 Task: Sort the products in the category "Sushi" by price (lowest first).
Action: Mouse moved to (20, 141)
Screenshot: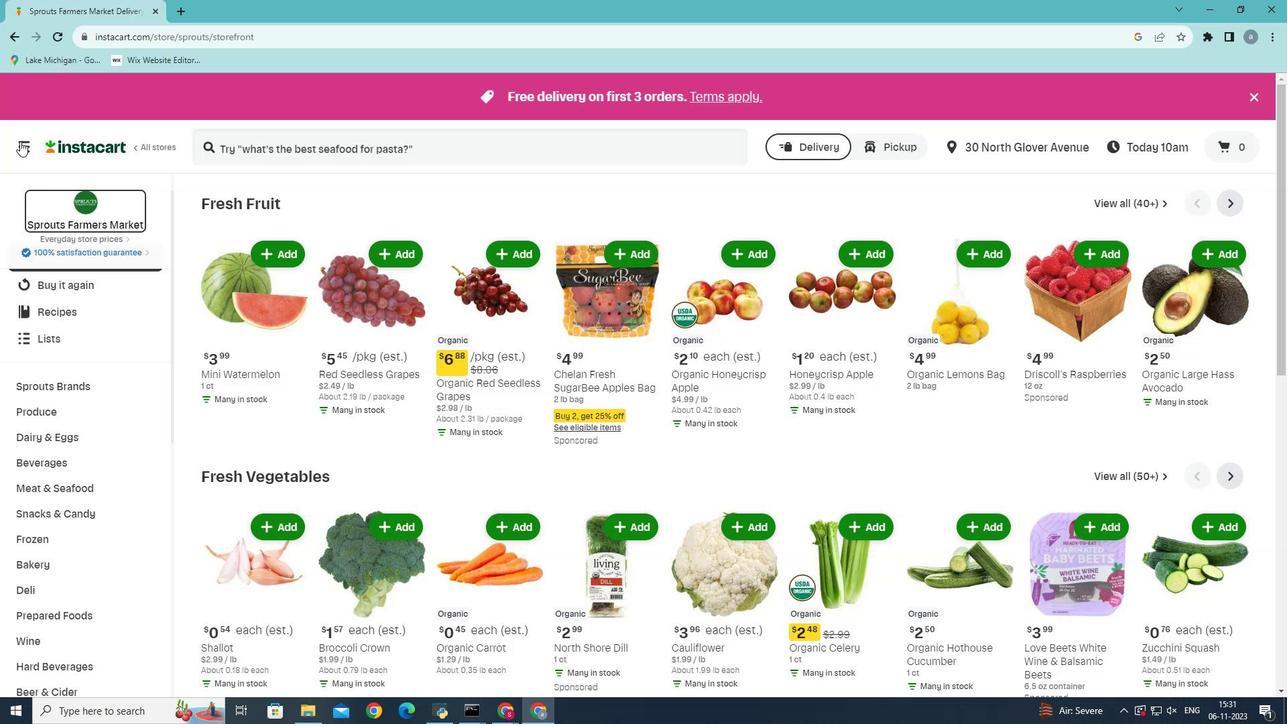 
Action: Mouse pressed left at (20, 141)
Screenshot: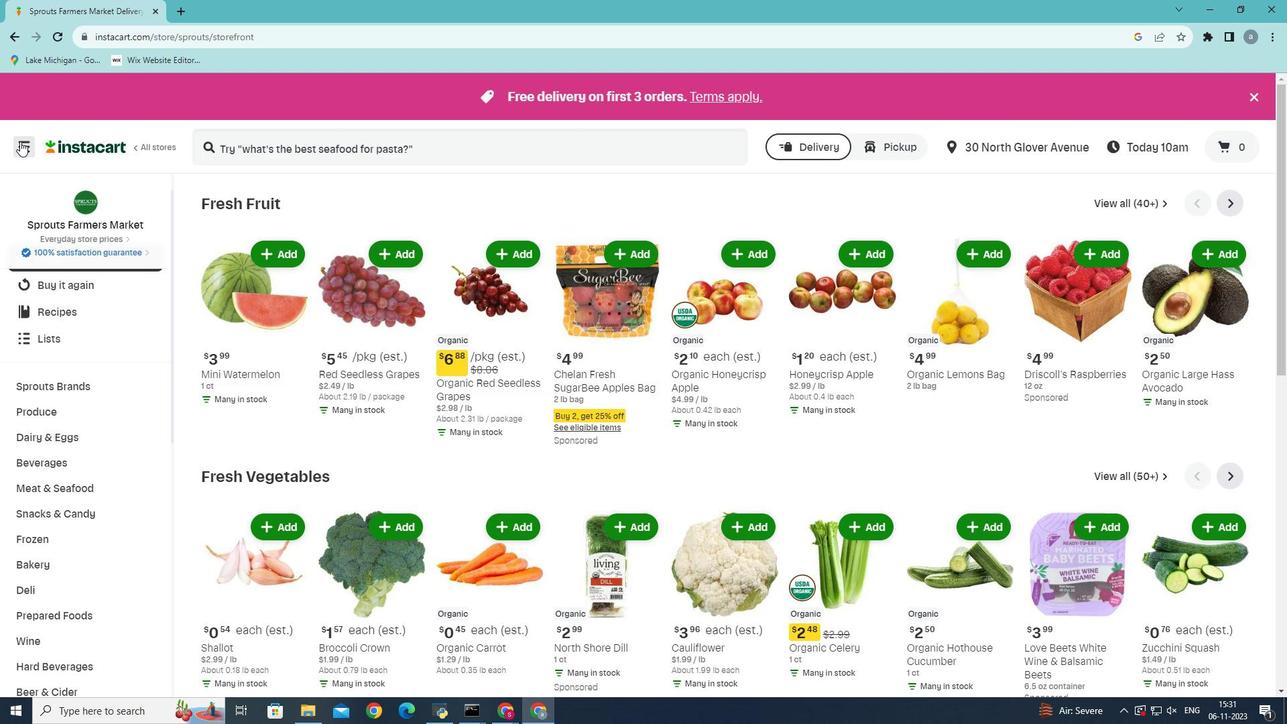 
Action: Mouse moved to (55, 374)
Screenshot: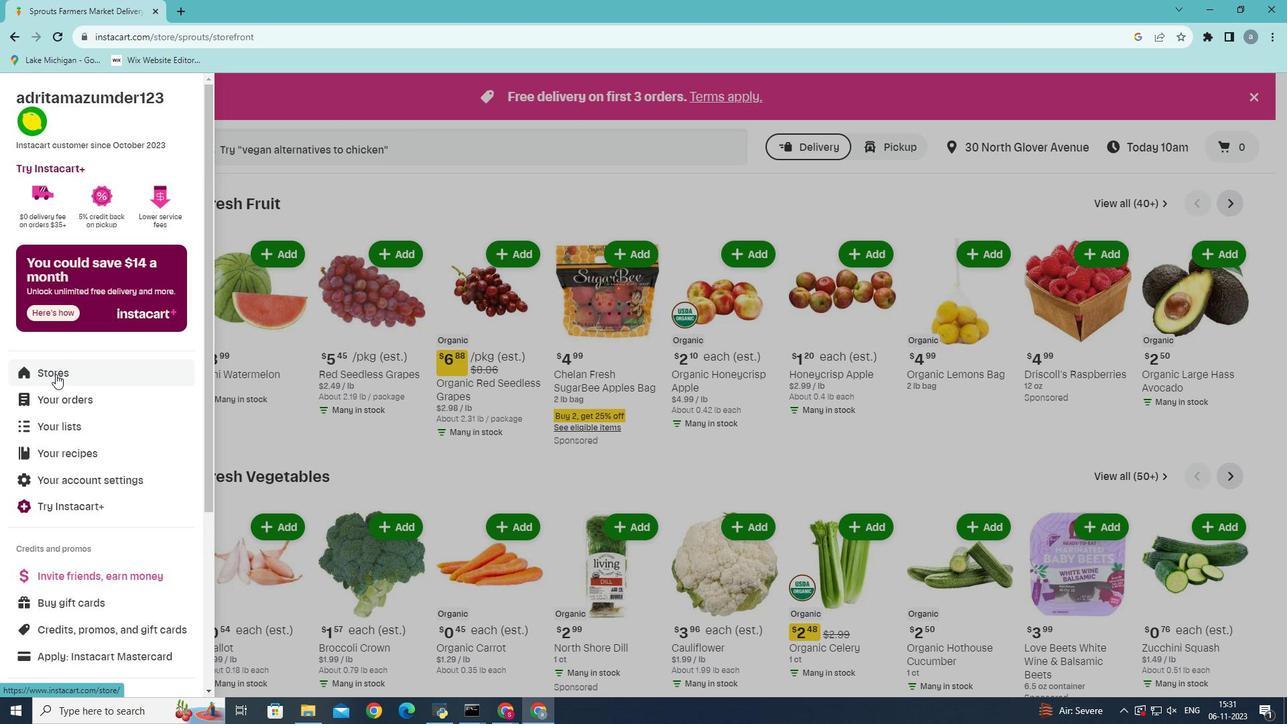 
Action: Mouse pressed left at (55, 374)
Screenshot: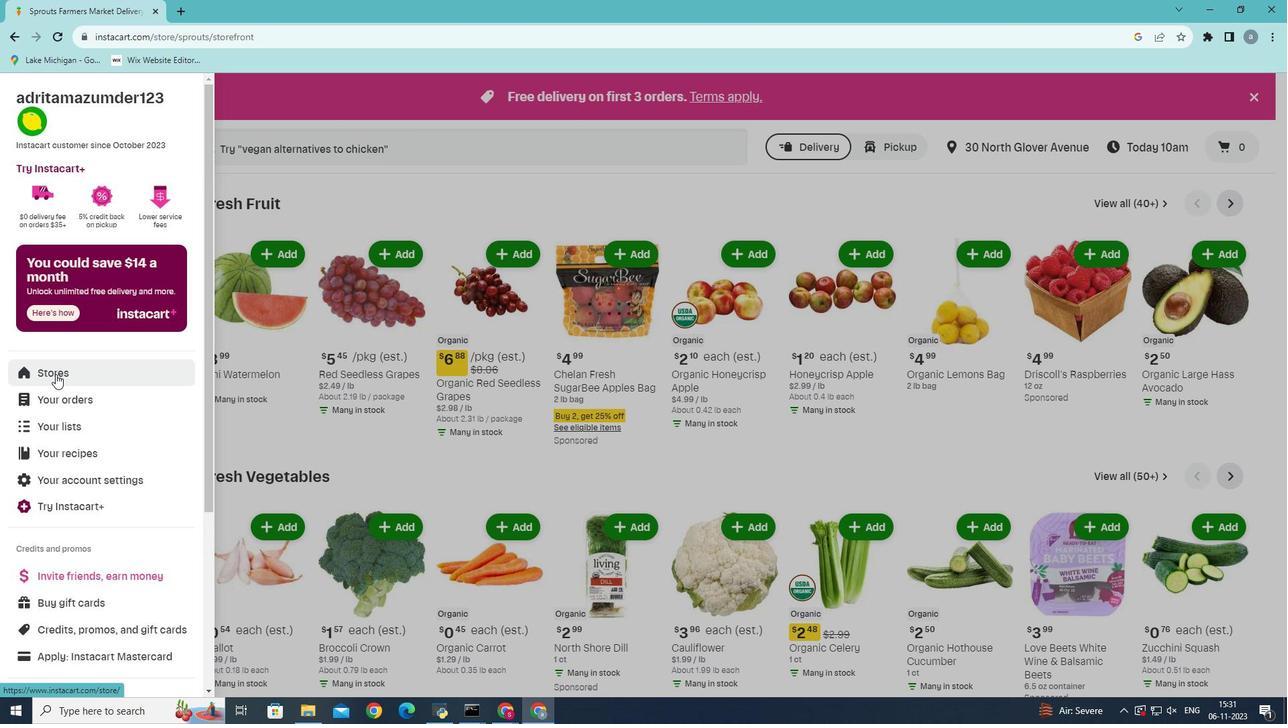 
Action: Mouse moved to (324, 155)
Screenshot: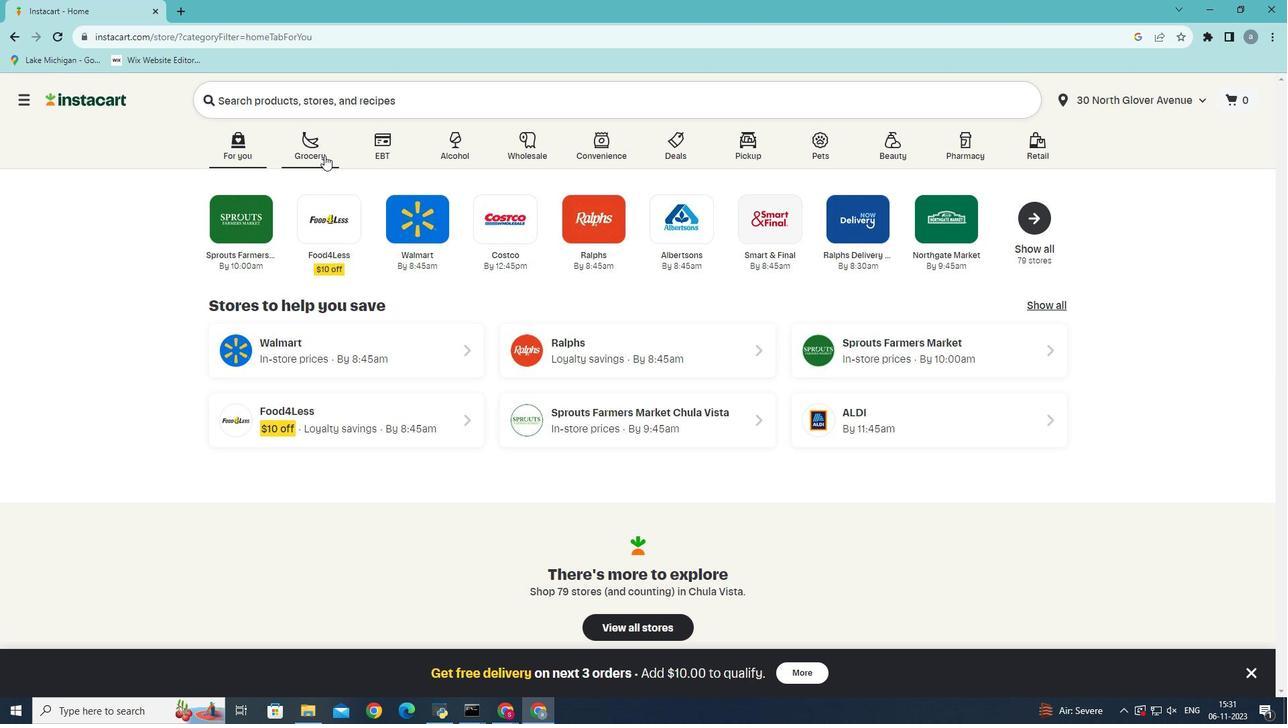 
Action: Mouse pressed left at (324, 155)
Screenshot: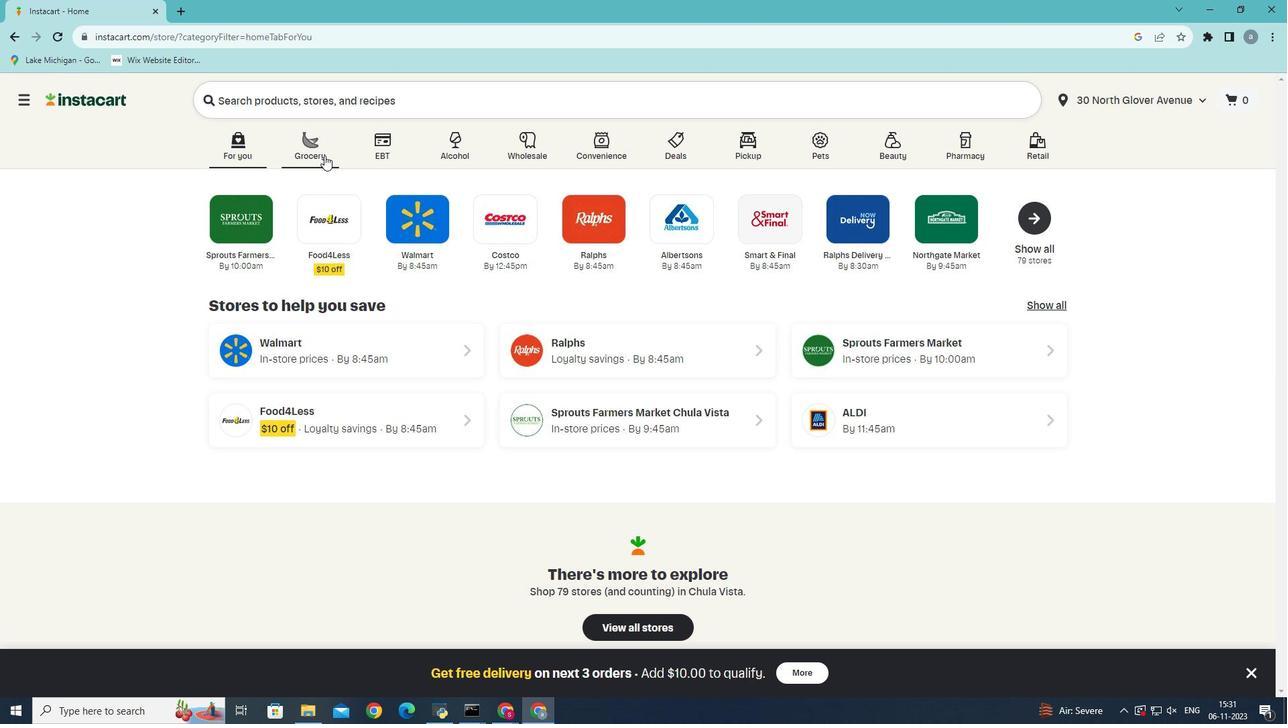 
Action: Mouse moved to (334, 398)
Screenshot: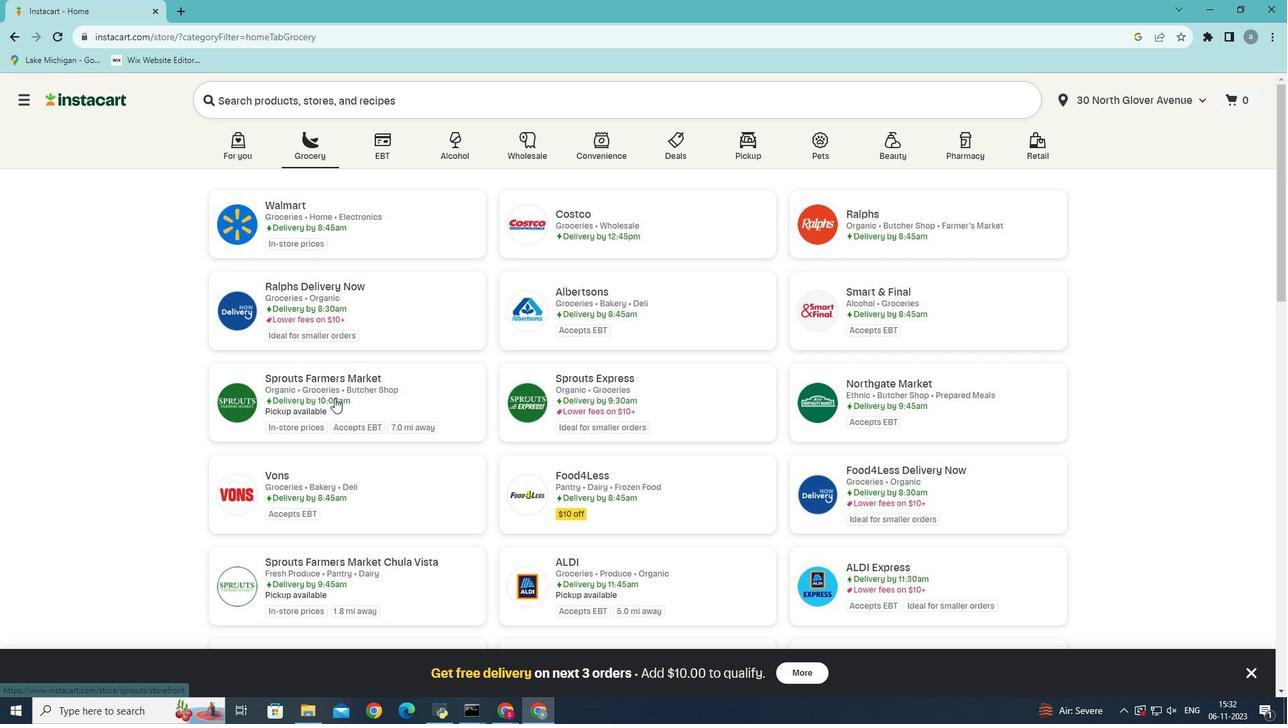 
Action: Mouse pressed left at (334, 398)
Screenshot: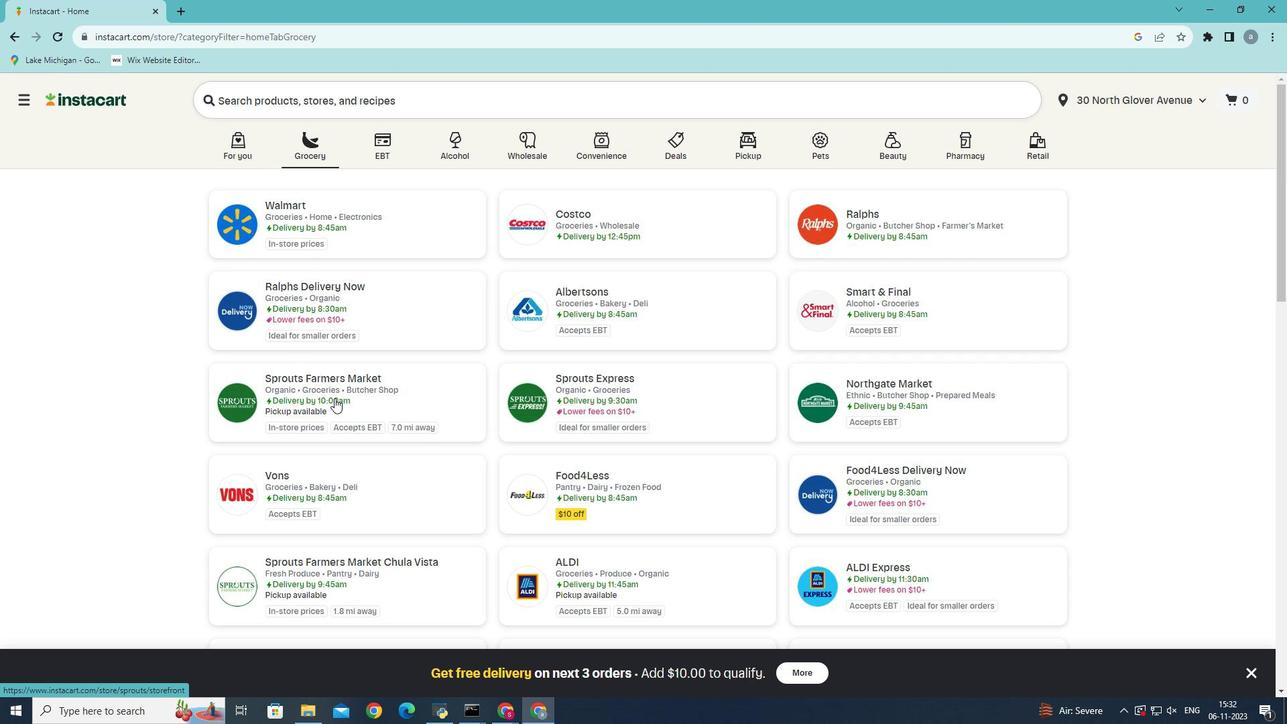 
Action: Mouse moved to (81, 633)
Screenshot: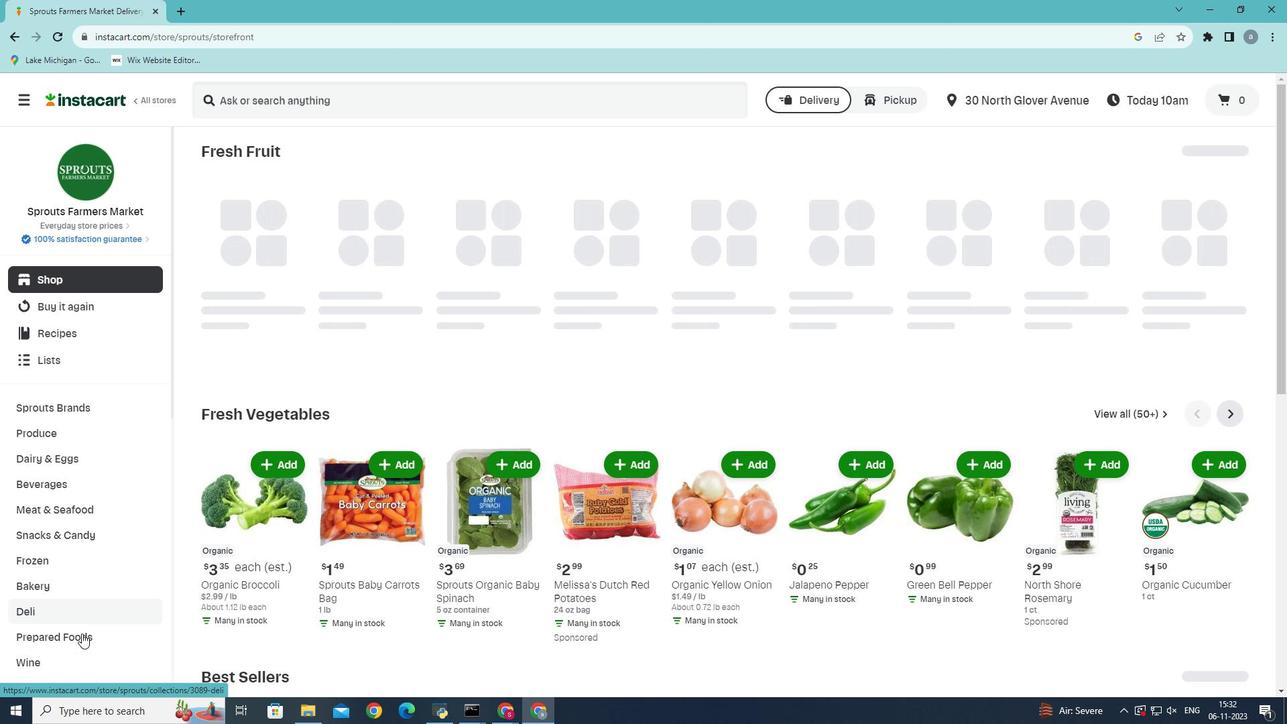 
Action: Mouse pressed left at (81, 633)
Screenshot: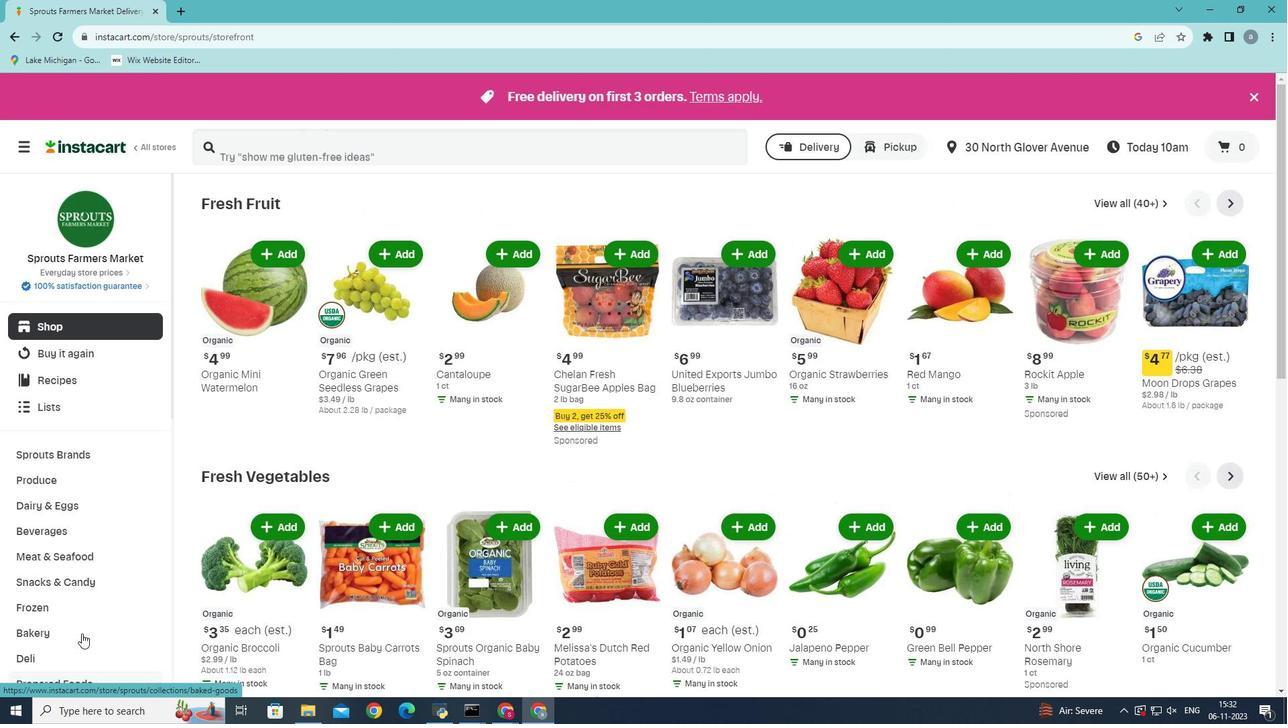 
Action: Mouse moved to (70, 648)
Screenshot: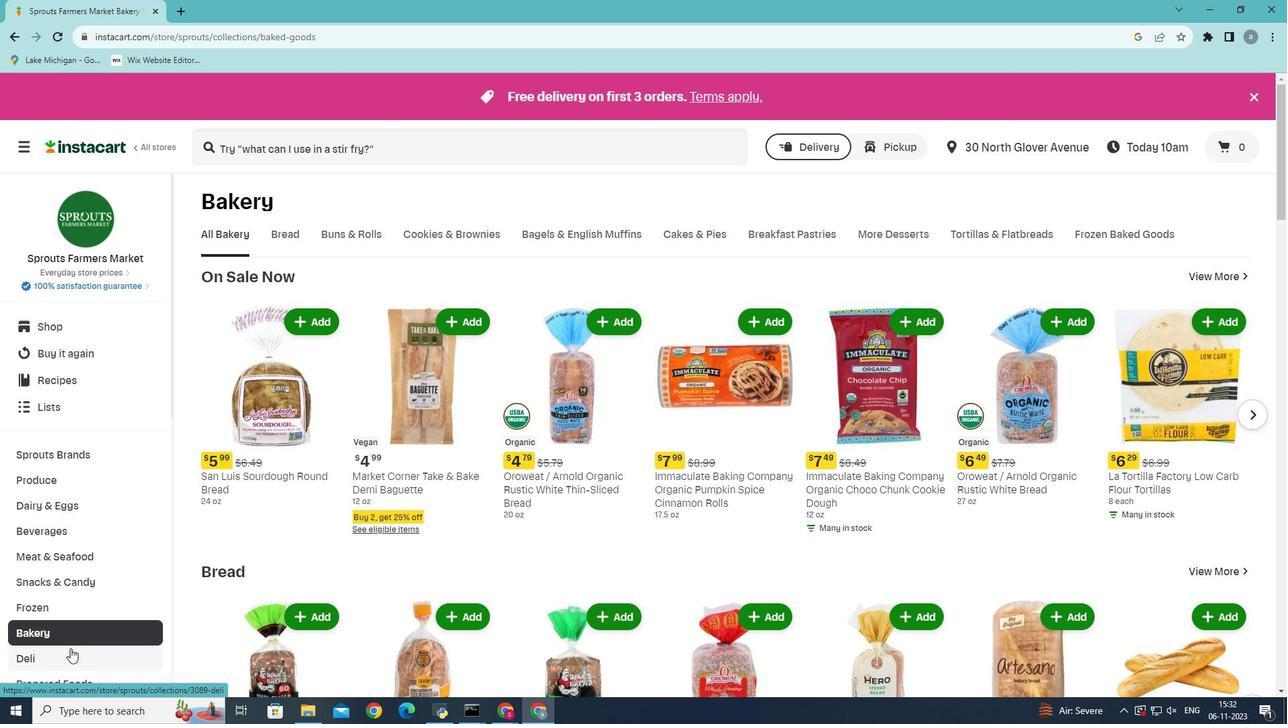 
Action: Mouse scrolled (70, 647) with delta (0, 0)
Screenshot: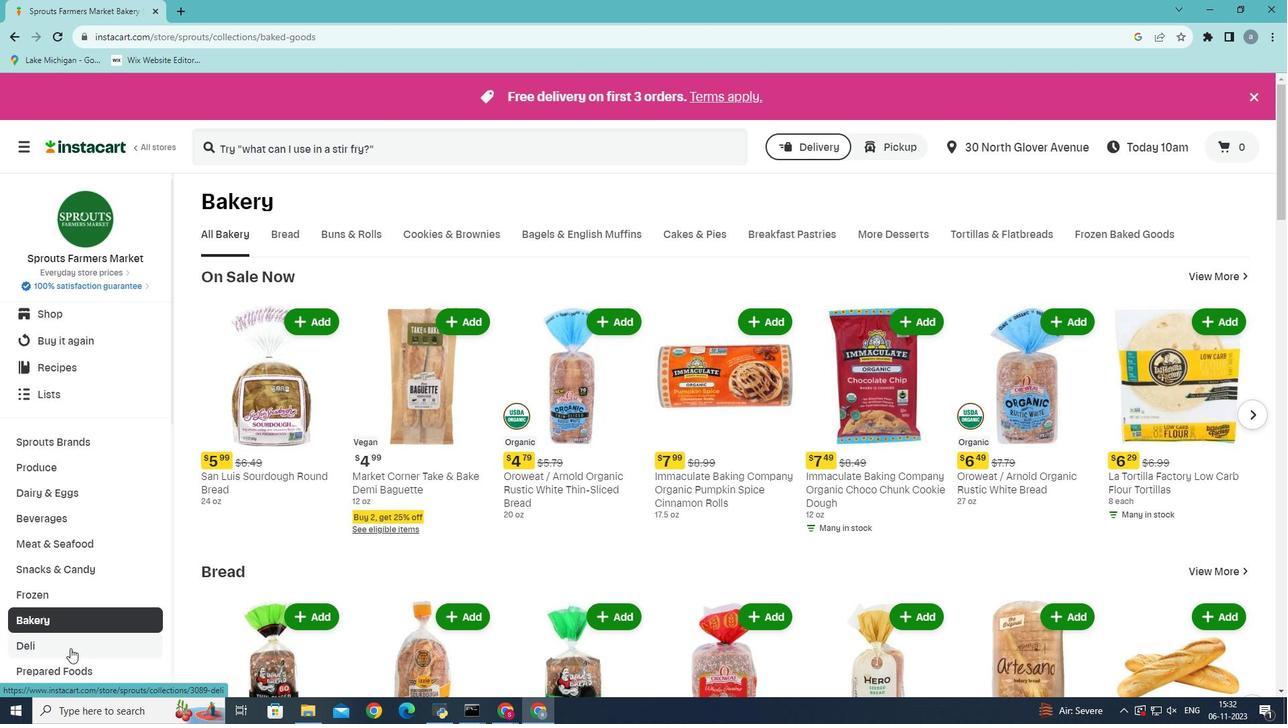 
Action: Mouse moved to (63, 618)
Screenshot: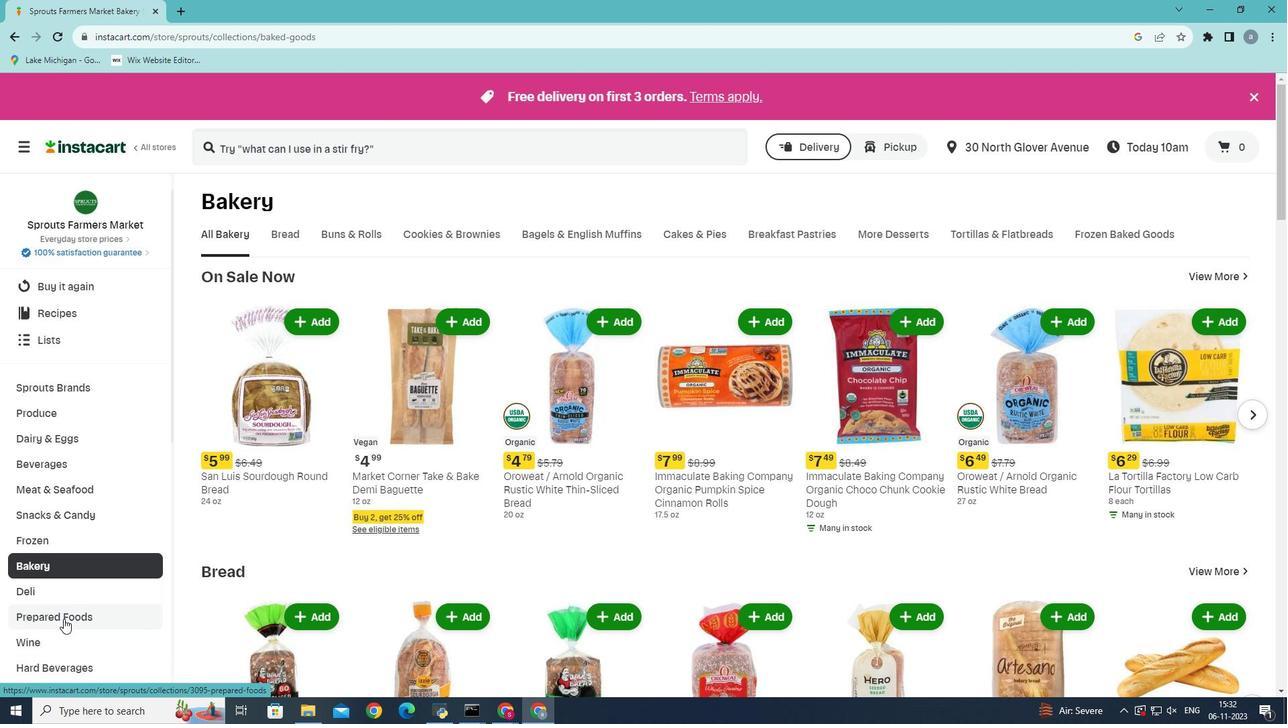 
Action: Mouse pressed left at (63, 618)
Screenshot: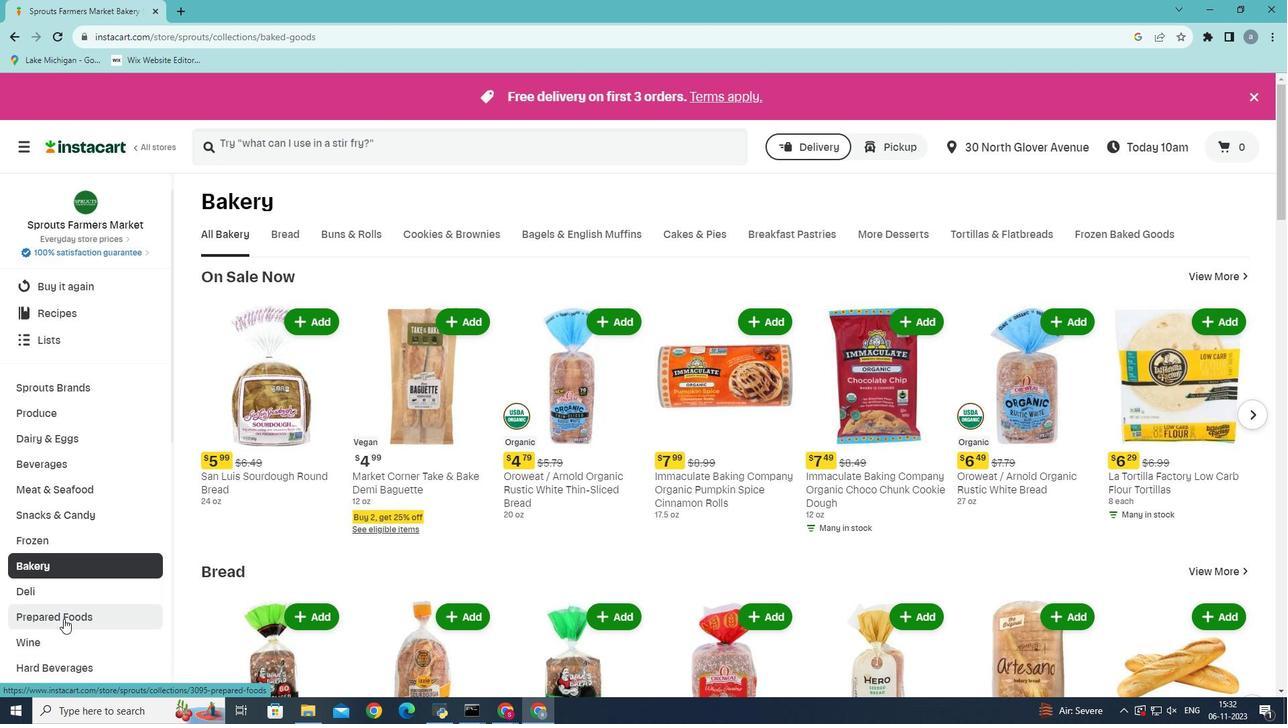 
Action: Mouse moved to (539, 236)
Screenshot: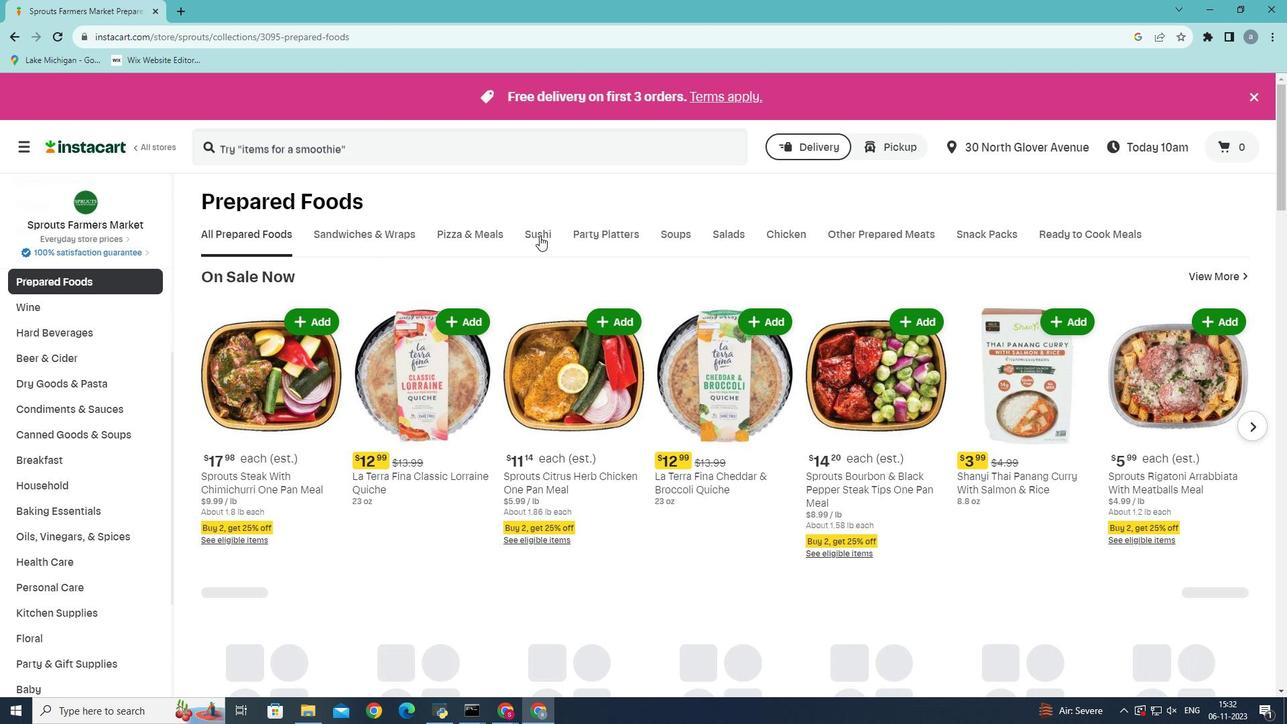 
Action: Mouse pressed left at (539, 236)
Screenshot: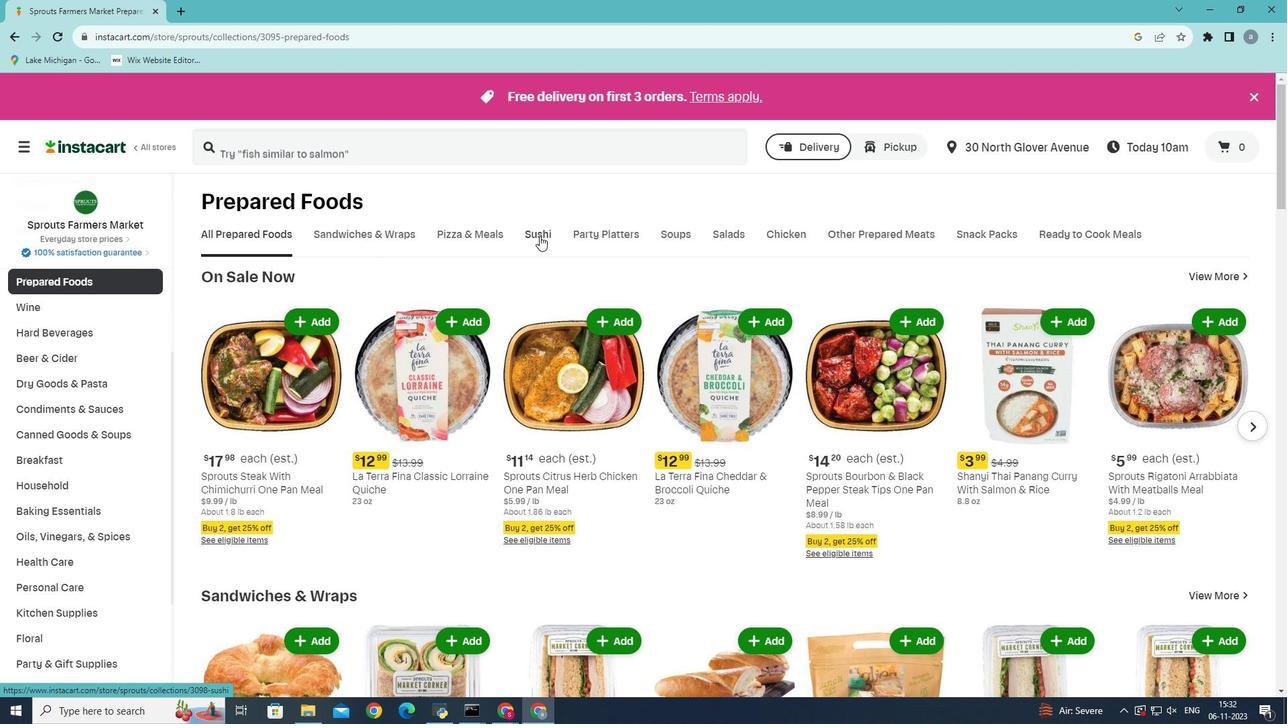 
Action: Mouse moved to (1243, 280)
Screenshot: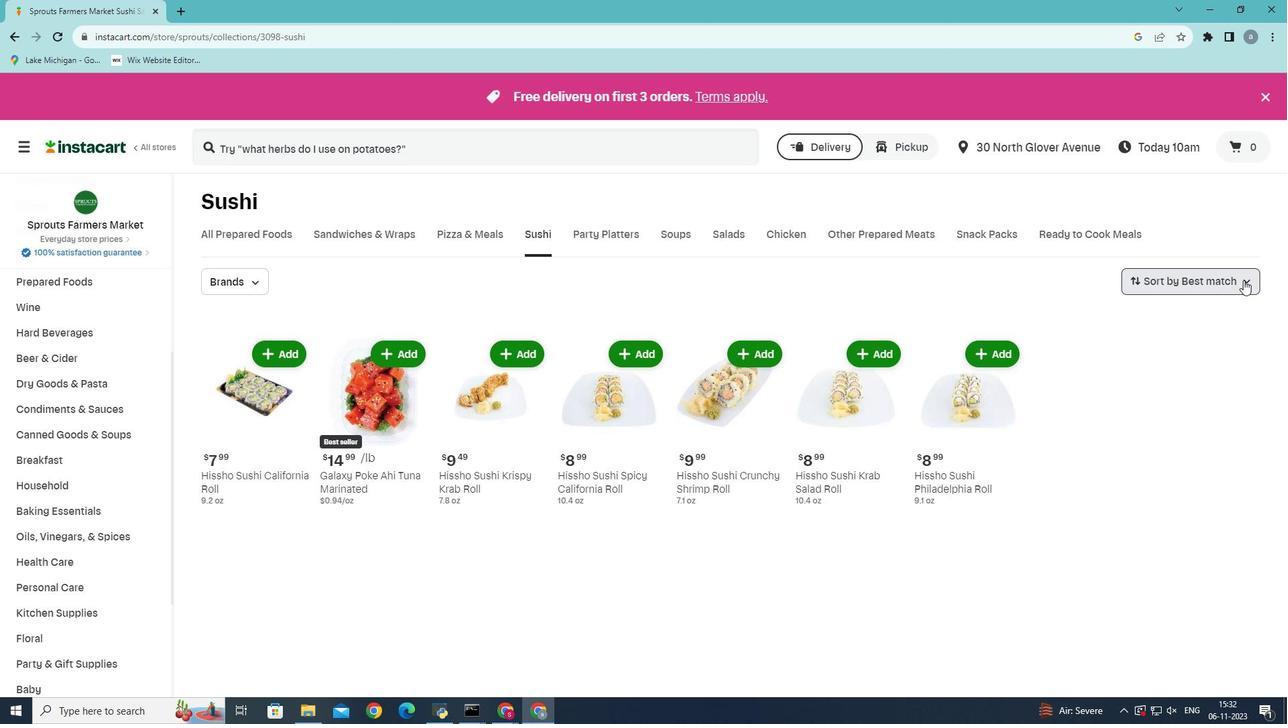 
Action: Mouse pressed left at (1243, 280)
Screenshot: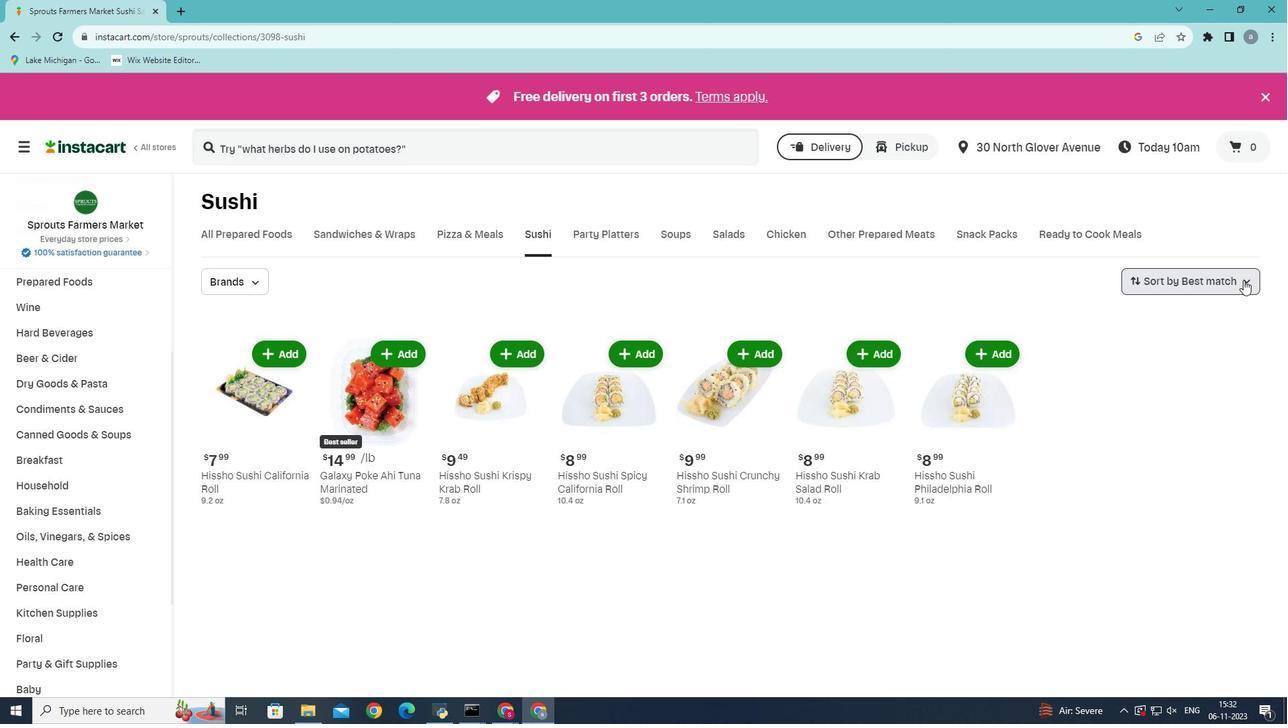 
Action: Mouse moved to (1232, 342)
Screenshot: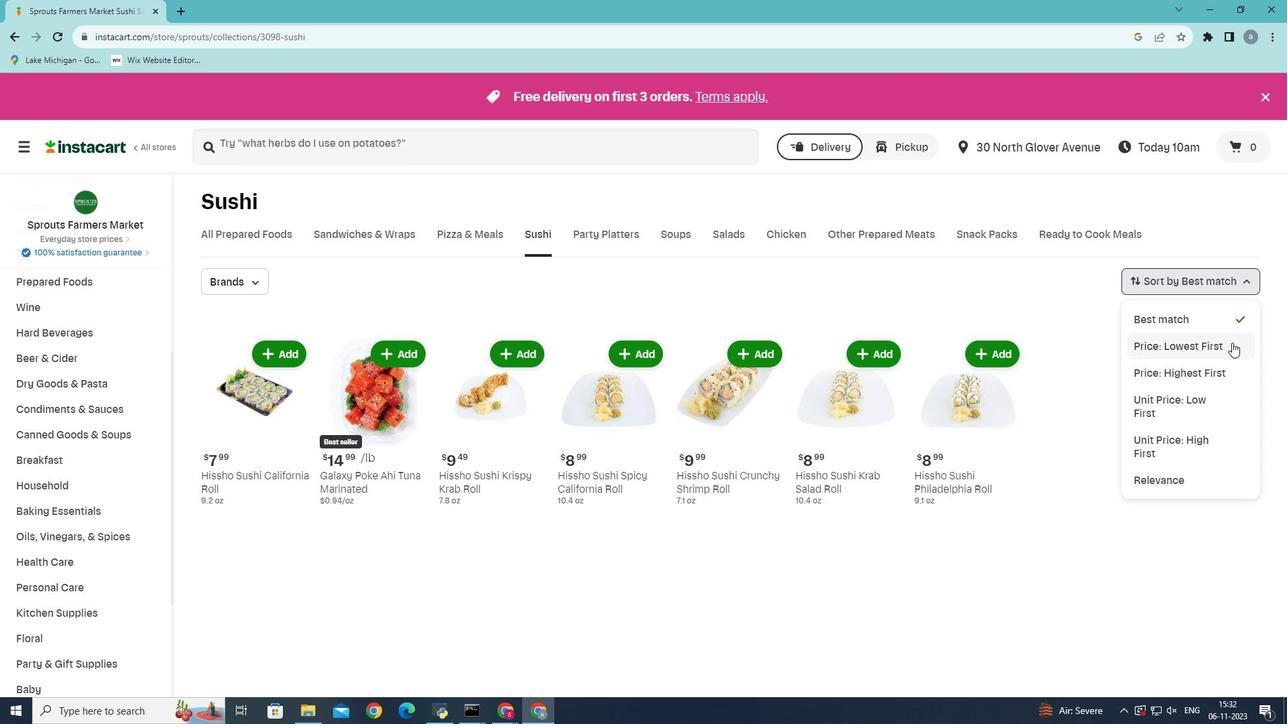 
Action: Mouse pressed left at (1232, 342)
Screenshot: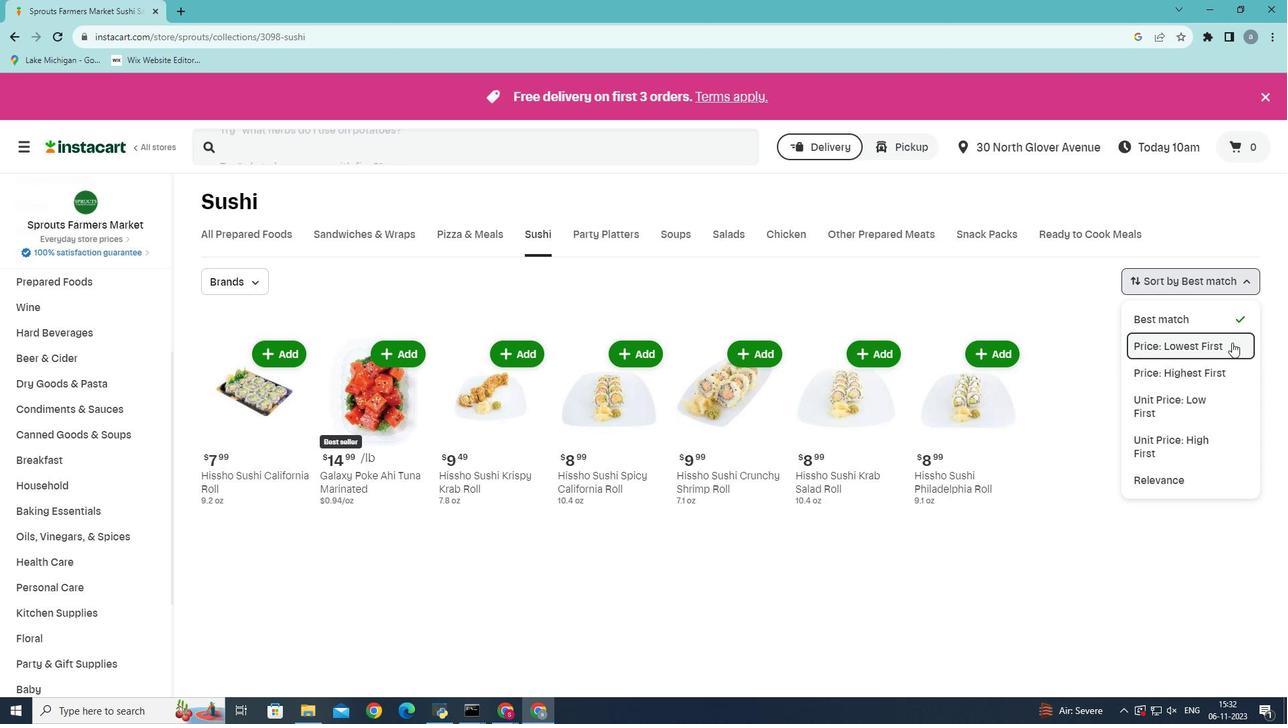 
Action: Mouse moved to (1036, 364)
Screenshot: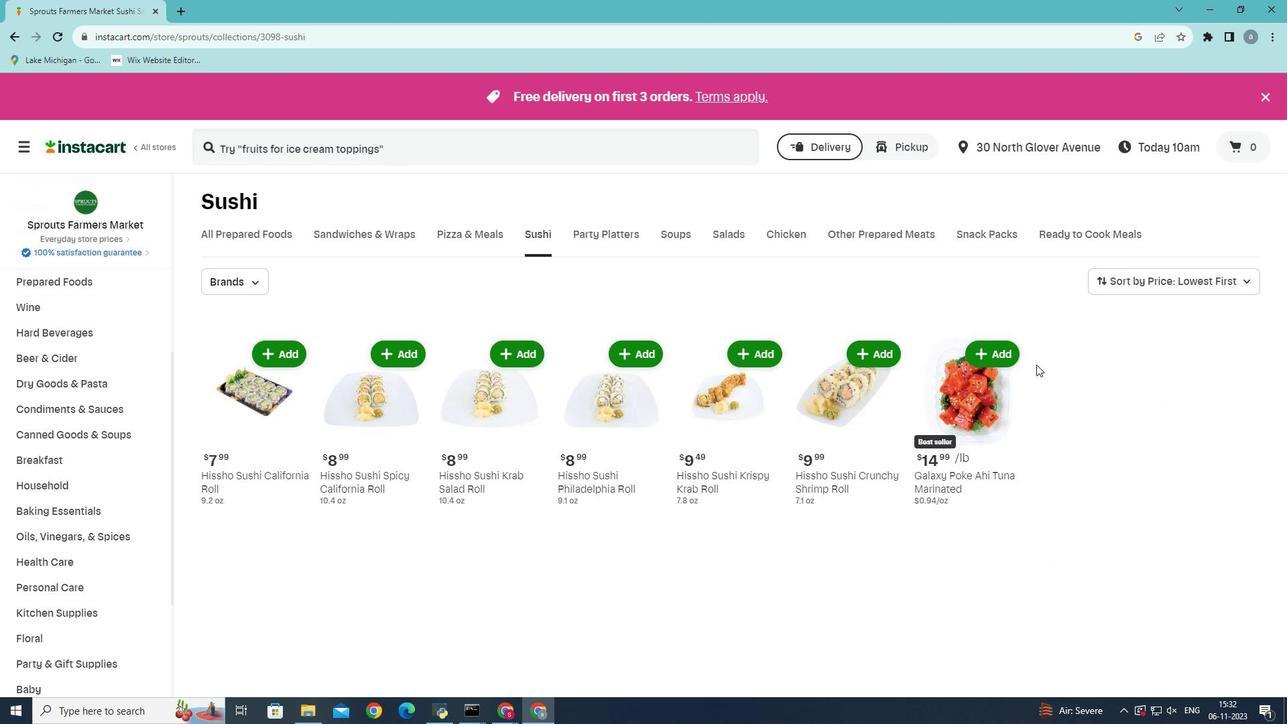 
